 Task: Solve a traveling salesman problem for a set of cities.
Action: Mouse moved to (931, 49)
Screenshot: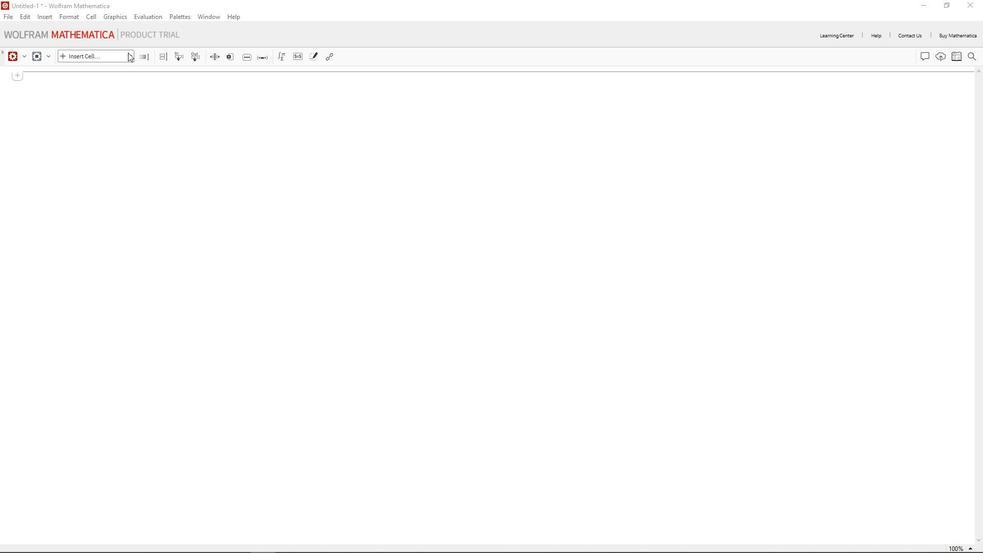 
Action: Mouse pressed left at (931, 49)
Screenshot: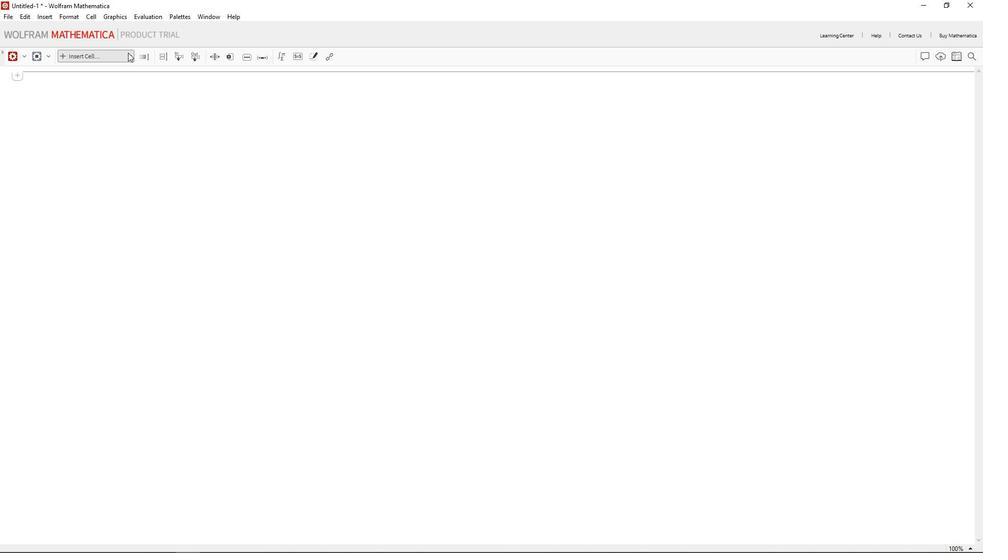 
Action: Mouse moved to (911, 84)
Screenshot: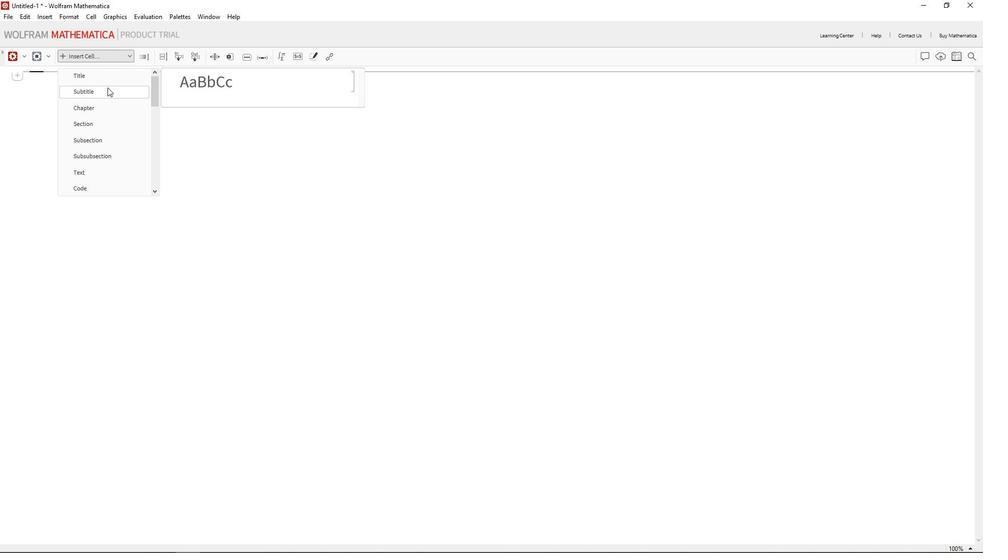 
Action: Mouse pressed left at (911, 84)
Screenshot: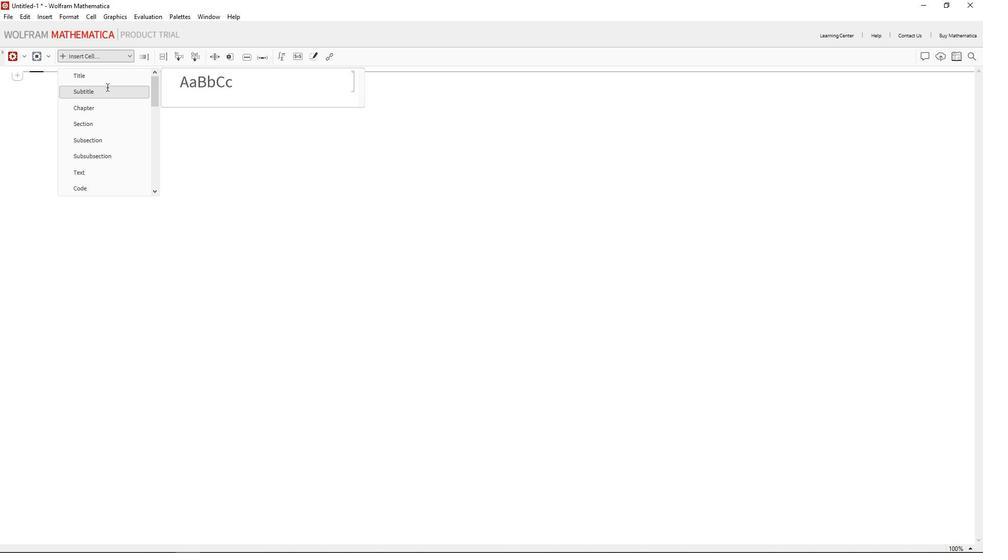 
Action: Key pressed <Key.shift_r>Travwl<Key.backspace><Key.backspace>elling<Key.backspace><Key.backspace><Key.backspace><Key.backspace>ing<Key.space>salesme<Key.backspace>an<Key.space>r<Key.backspace>problem<Key.space>for<Key.space>a<Key.space>se<Key.space><Key.backspace>t<Key.space>of<Key.space>cities.
Screenshot: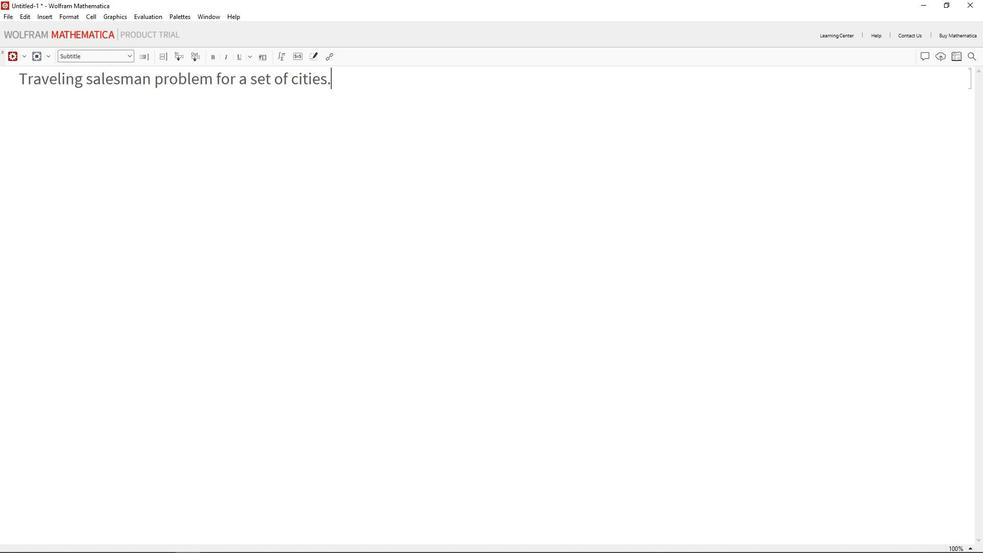 
Action: Mouse moved to (857, 99)
Screenshot: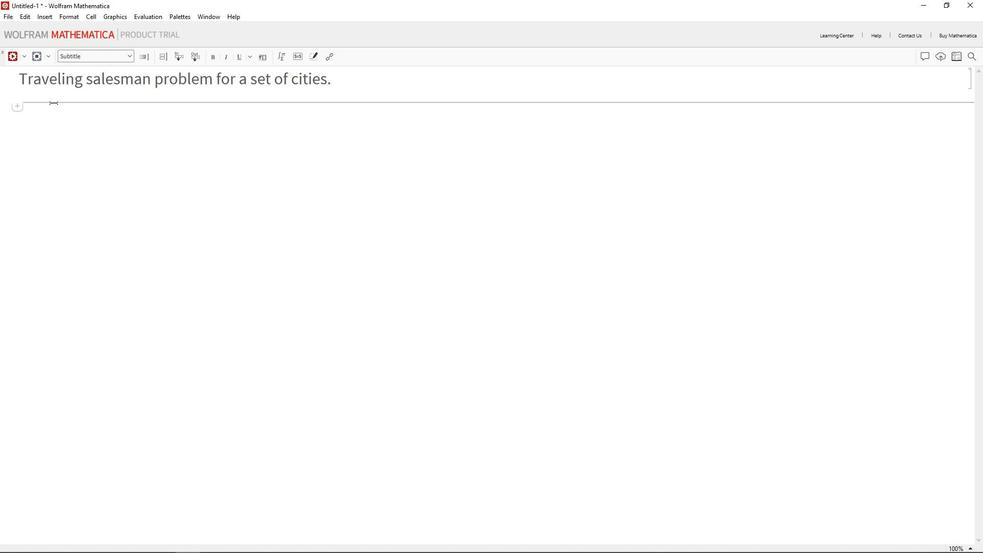 
Action: Mouse pressed left at (857, 99)
Screenshot: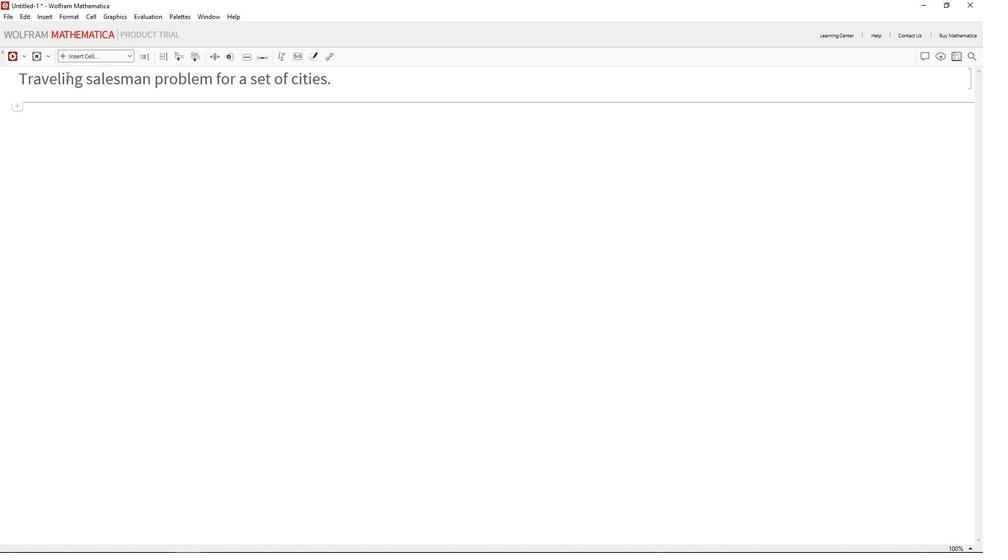 
Action: Mouse moved to (887, 53)
Screenshot: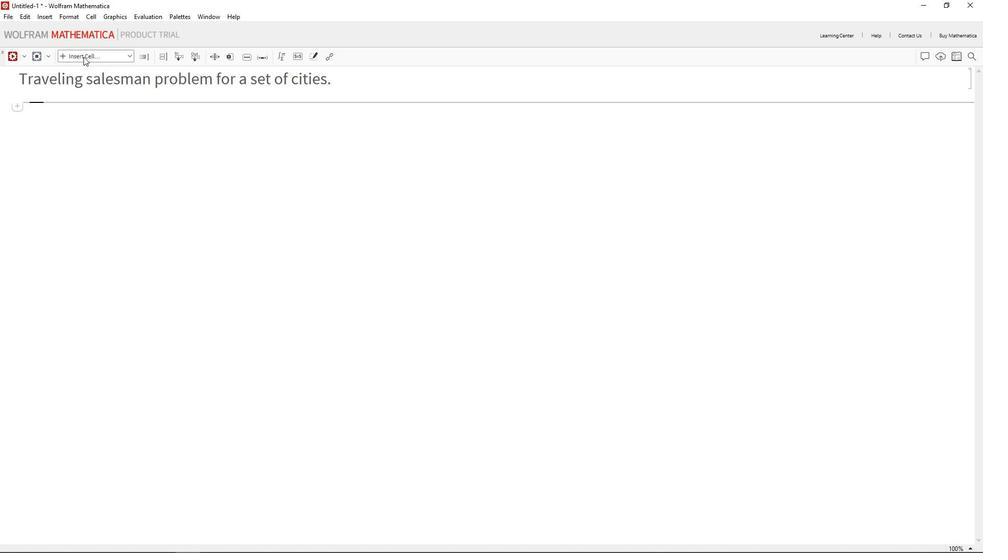 
Action: Mouse pressed left at (887, 53)
Screenshot: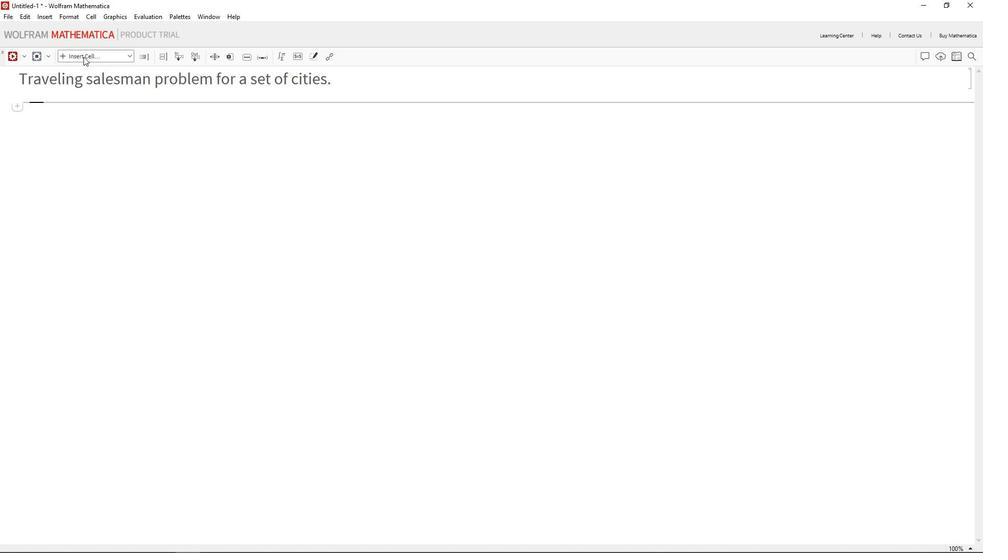 
Action: Mouse moved to (899, 188)
Screenshot: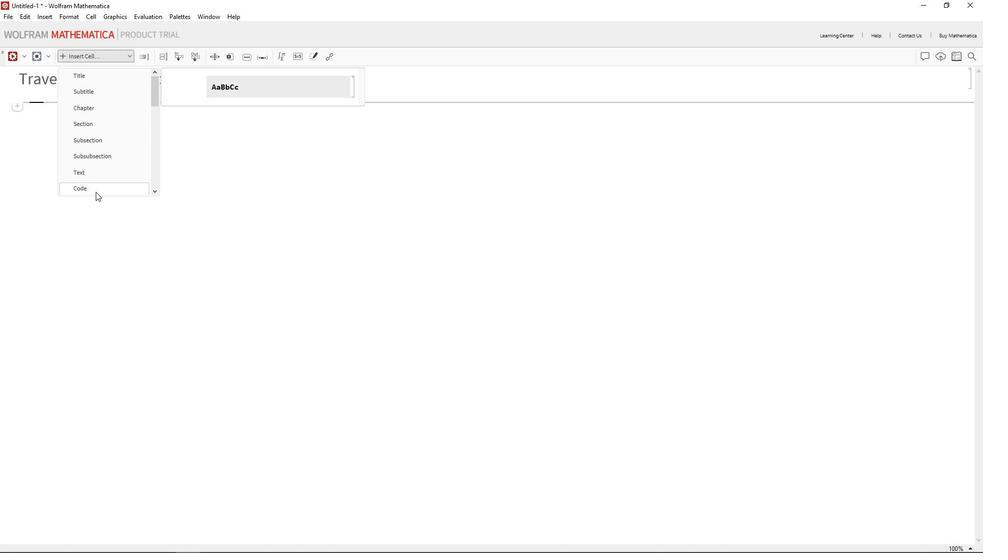 
Action: Mouse pressed left at (899, 188)
Screenshot: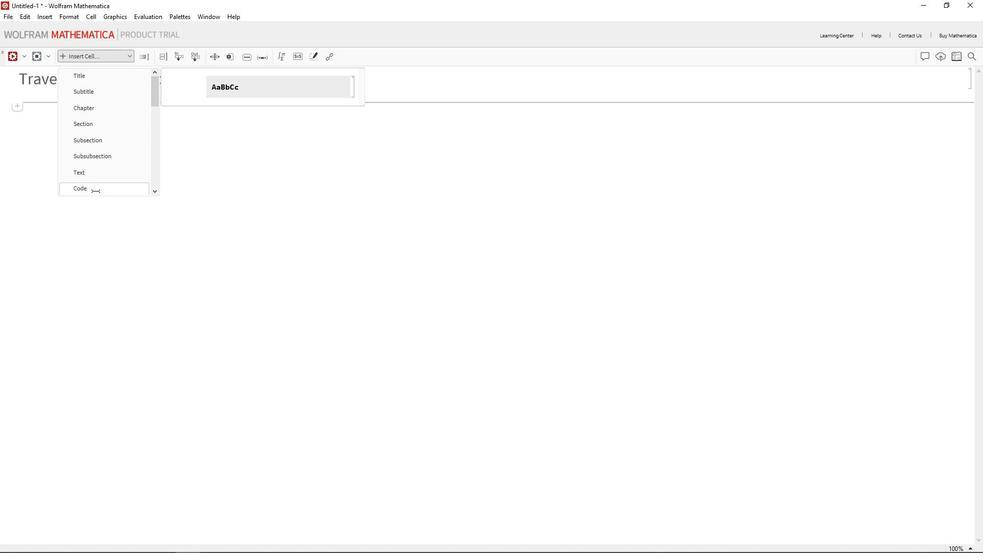 
Action: Mouse moved to (896, 115)
Screenshot: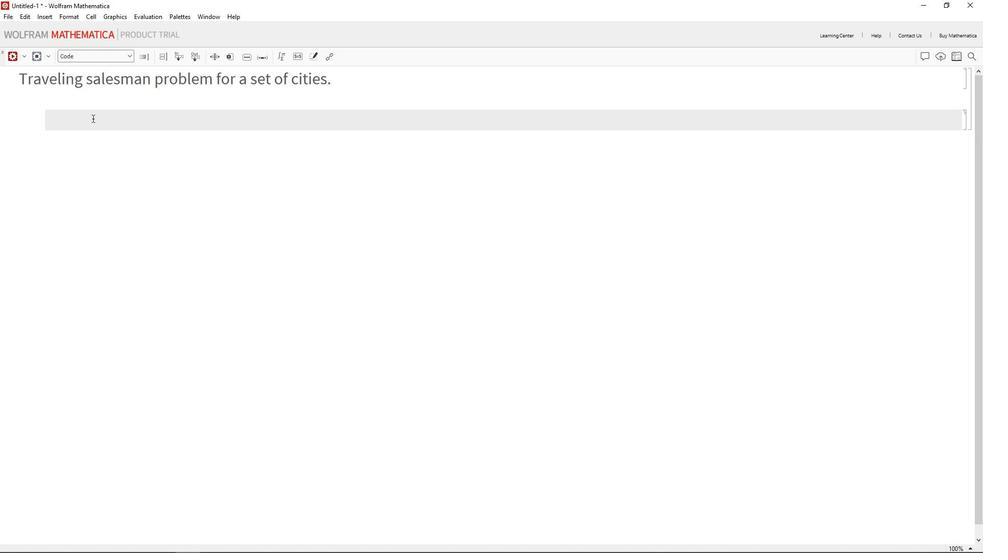 
Action: Key pressed <Key.cmd>7<Key.cmd>9
Screenshot: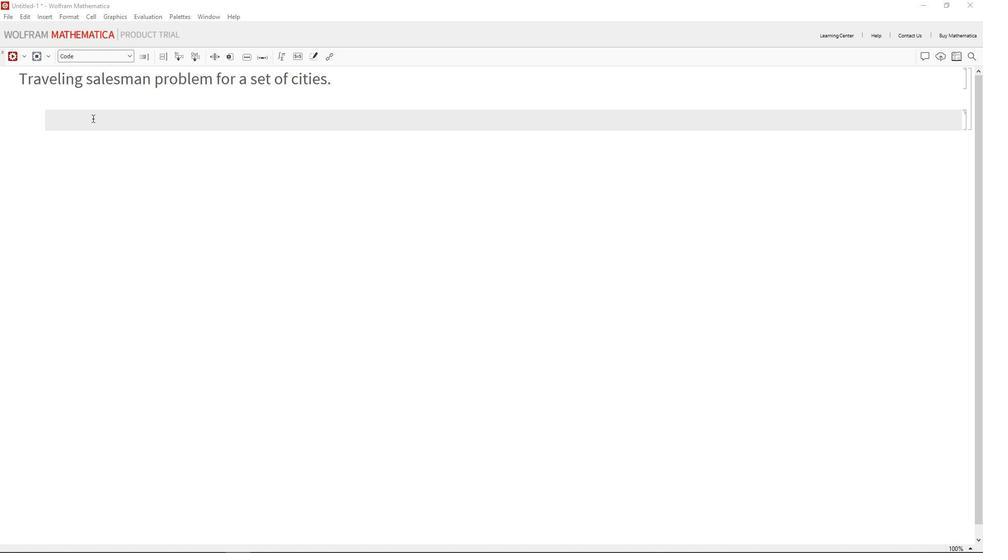 
Action: Mouse pressed left at (896, 115)
Screenshot: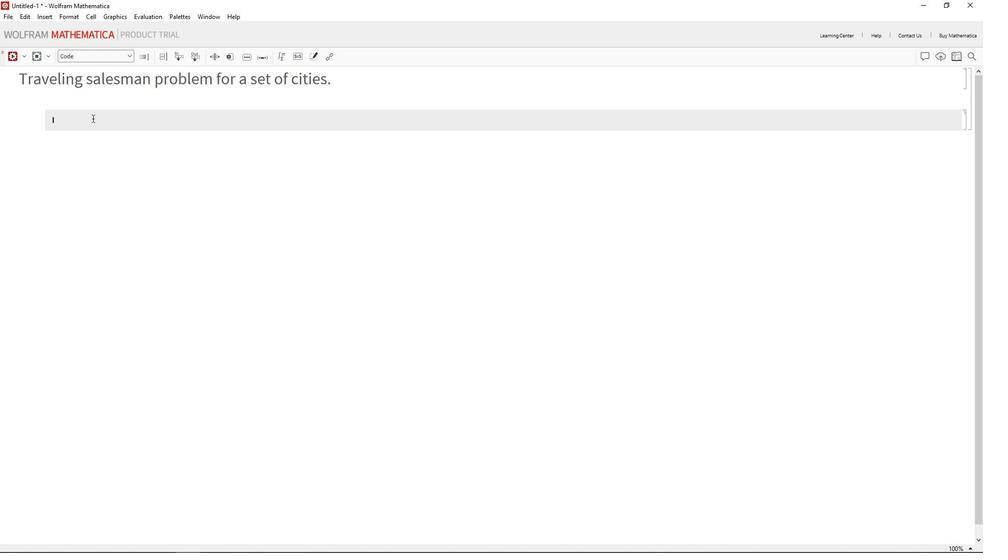 
Action: Key pressed <Key.shift>(*<Key.space><Key.shift_r>Det<Key.backspace>fine<Key.space>the<Key.space>list<Key.space>of<Key.space>cities<Key.space>as<Key.space>coordinates<Key.shift>(x,y<Key.end><Key.enter>citi<Key.enter><Key.space>=<Key.space><Key.shift><Key.shift><Key.shift>{{0,0<Key.right>,<Key.shift>{1,2<Key.right>,<Key.shift_r>{3,4<Key.right>,<Key.shift_r><Key.shift_r><Key.shift_r><Key.shift_r><Key.shift_r><Key.shift_r><Key.shift_r><Key.shift_r><Key.shift_r><Key.shift_r><Key.shift_r><Key.shift_r><Key.shift_r><Key.shift_r><Key.shift_r><Key.shift_r><Key.shift_r><Key.shift_r><Key.shift_r><Key.shift_r><Key.shift_r><Key.shift_r><Key.shift_r><Key.shift_r><Key.shift_r>{5,6<Key.end><Key.enter><Key.backspace>;<Key.enter><Key.shift>(*<Key.space><Key.shift>Use<Key.space>the<Key.space>find<Key.space>shortest<Key.space>tour<Key.space>function<Key.space>to<Key.space>find<Key.space>the<Key.space>shorterst<Key.space><Key.backspace><Key.backspace><Key.backspace><Key.backspace>st<Key.space>tour<Key.space><Key.end><Key.enter><Key.shift><Key.shift>{to<Key.enter>,<Key.shift>To<Key.backspace><Key.backspace>tour<Key.shift>Orsw<Key.backspace><Key.backspace>der<Key.enter><Key.end><Key.space>=<Key.space><Key.shift_r>Find<Key.shift_r>Shortest<Key.shift>Tour[<Key.shift_r>C<Key.backspace>citit<Key.backspace>es<Key.enter><Key.end>;<Key.enter><Key.shift>(<Key.shift_r><Key.shift_r><Key.shift_r><Key.shift_r><Key.shift_r><Key.shift_r><Key.shift_r><Key.shift_r><Key.shift_r><Key.shift_r><Key.shift_r><Key.shift_r><Key.shift_r><Key.shift_r><Key.shift_r><Key.shift_r><Key.shift_r><Key.shift_r><Key.shift_r>*<Key.space>display<Key.space>the<Key.space>results<Key.end><Key.enter>p<Key.backspace><Key.shift>Print<Key.enter>[<Key.shift>"<Key.shift_r>Shortest<Key.space>tour<Key.space>order<Key.shift>:<Key.right><Key.left><Key.space><Key.right><Key.space>,<Key.shift><Key.space><Key.shift>t<Key.shift>O<Key.backspace>our<Key.shift>Order<Key.end><Key.enter><Key.shift>Print[<Key.shift>"<Key.shift_r>Shortest<Key.space>tour<Key.space>lengtht<Key.backspace><Key.shift><Key.shift>:<Key.space><Key.right><Key.right><Key.left>,<Key.space><Key.shift><Key.shift><Key.shift><Key.shift><Key.shift><Key.shift><Key.shift><Key.shift><Key.shift>To<Key.backspace>t<Key.backspace><Key.backspace>tour<Key.shift><Key.shift><Key.shift><Key.shift><Key.shift><Key.shift><Key.shift><Key.shift><Key.shift><Key.shift><Key.shift><Key.shift><Key.shift><Key.shift><Key.shift><Key.shift>Or<Key.backspace><Key.backspace><Key.shift>Lent<Key.enter><Key.shift_r><Key.enter>
Screenshot: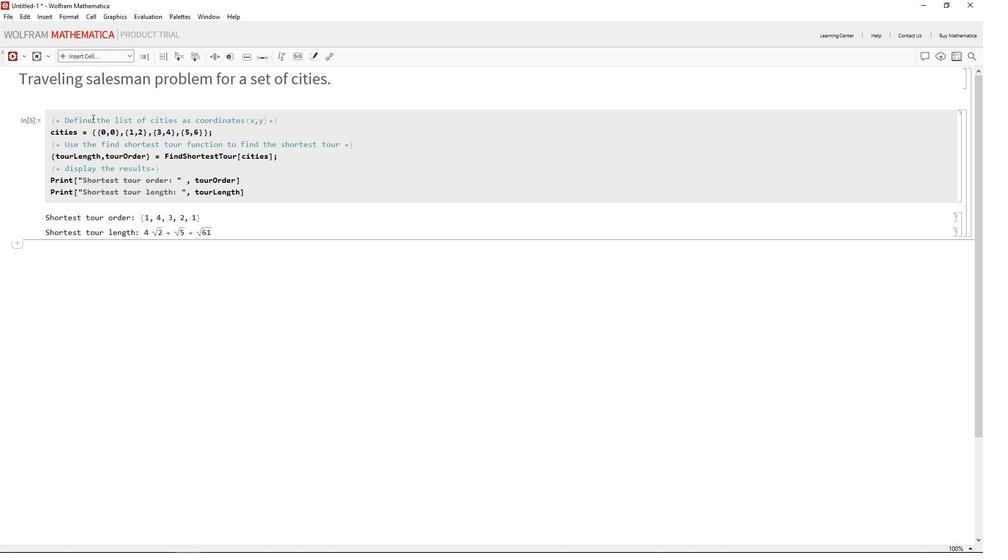 
